Task: Assign in the project VestaTech the issue 'Create a new online platform for online language courses with advanced speech recognition and translation features' to the sprint 'Test Trek'.
Action: Mouse moved to (854, 307)
Screenshot: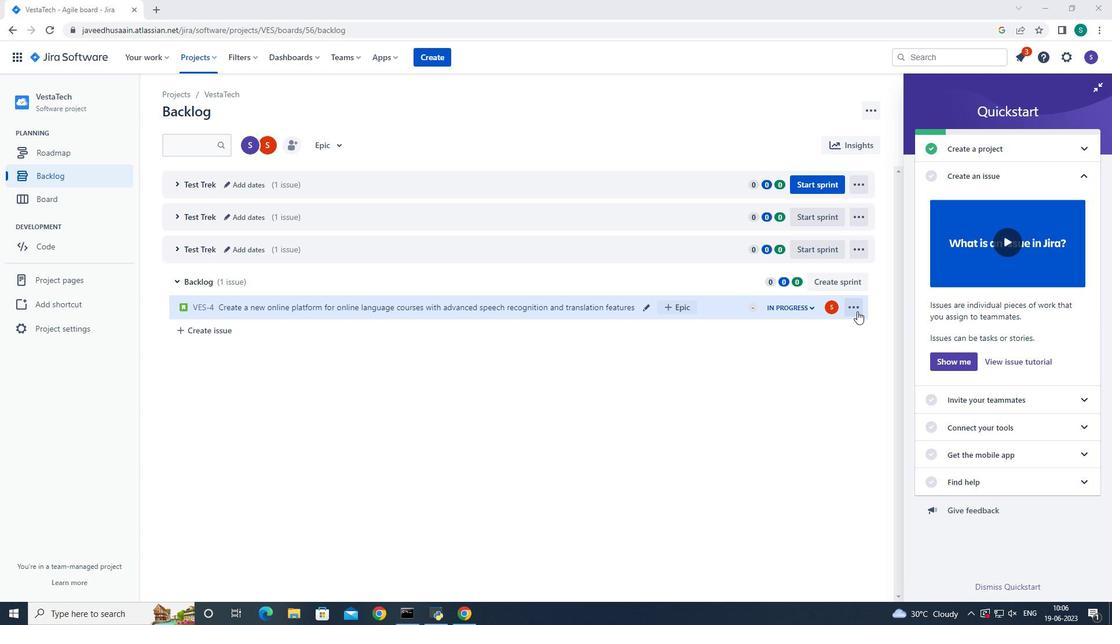 
Action: Mouse pressed left at (854, 307)
Screenshot: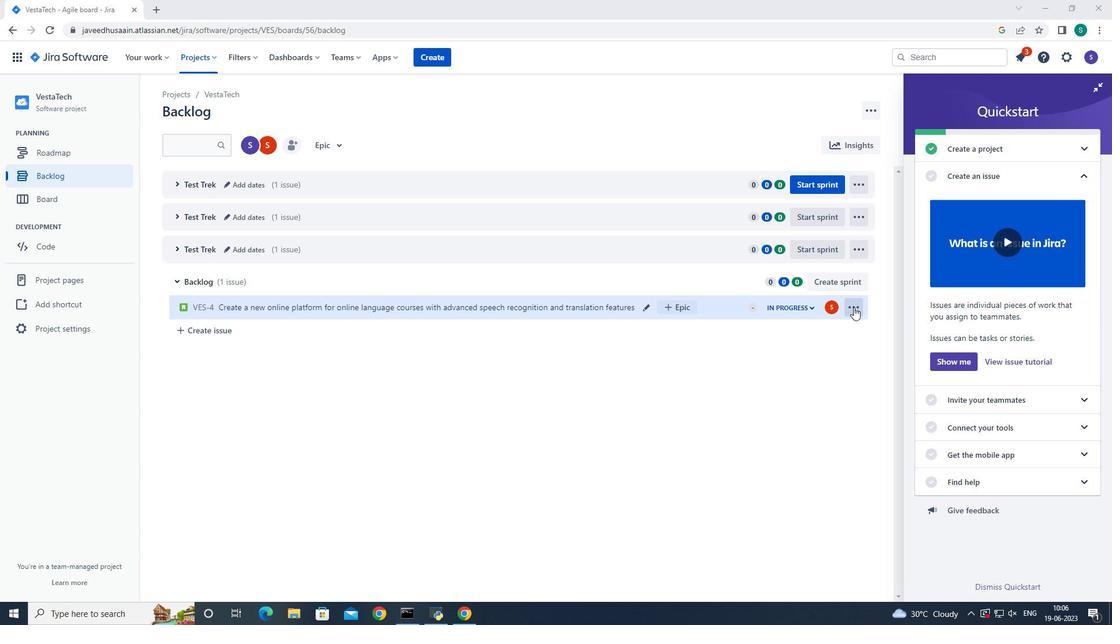 
Action: Mouse moved to (813, 476)
Screenshot: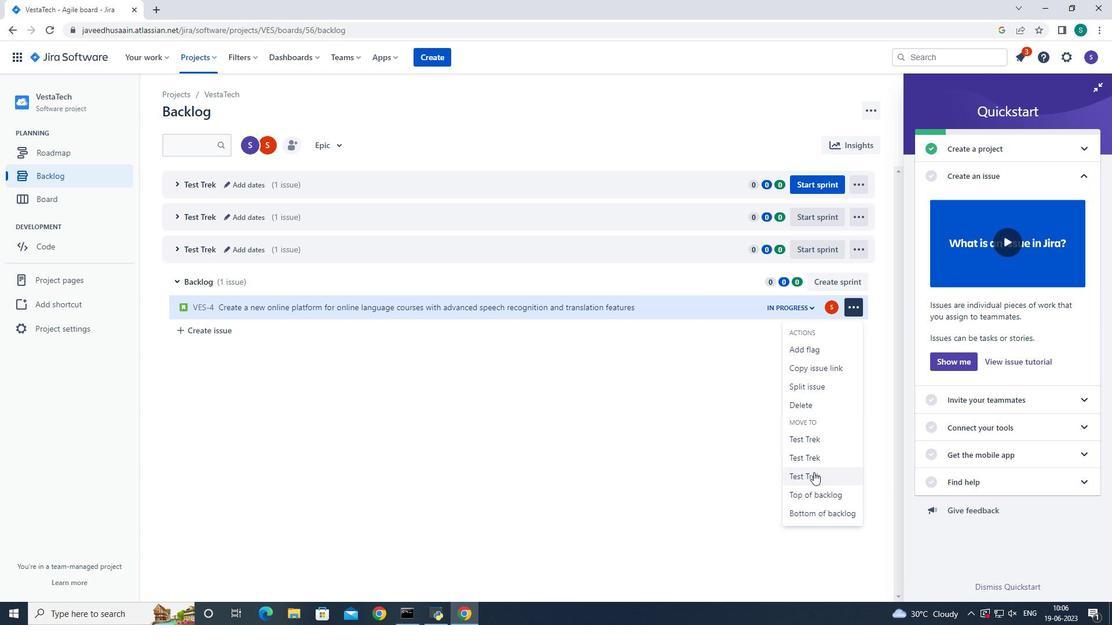 
Action: Mouse pressed left at (813, 476)
Screenshot: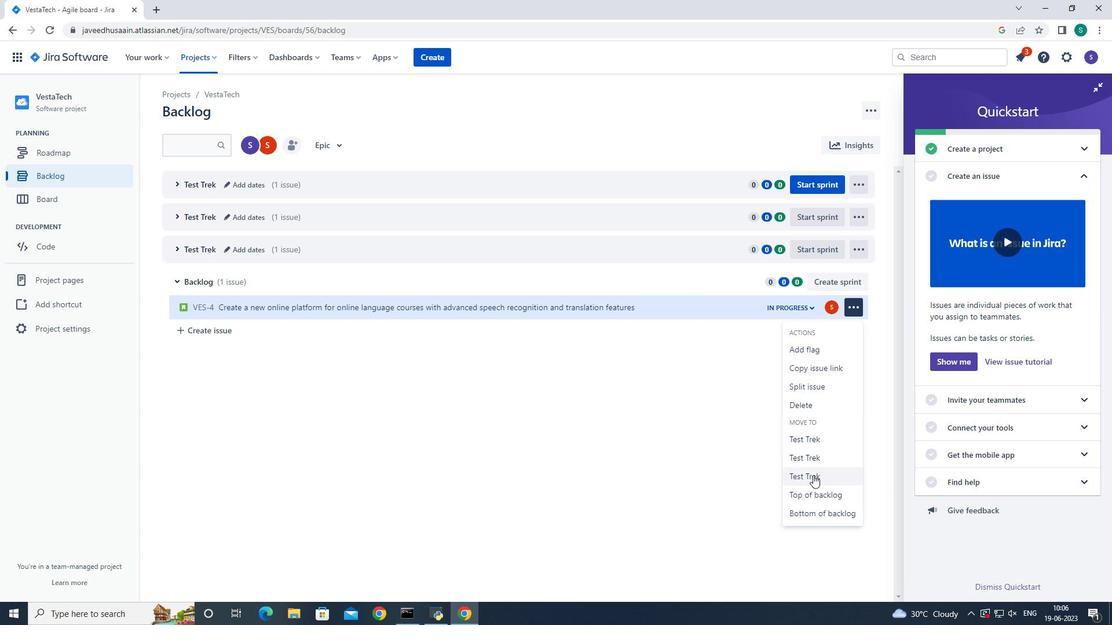 
Action: Mouse moved to (625, 587)
Screenshot: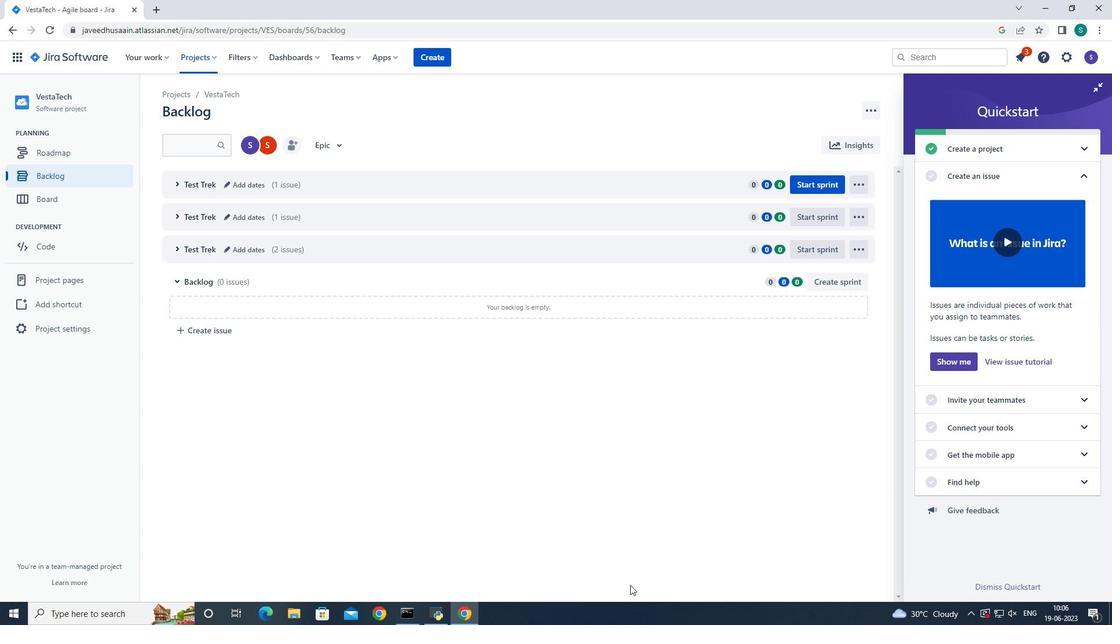 
